 Task: For heading Arial black with underline.  font size for heading18,  'Change the font style of data to'Calibri.  and font size to 9,  Change the alignment of both headline & data to Align center.  In the sheet  analysisSalesByRegion_2022
Action: Mouse moved to (272, 174)
Screenshot: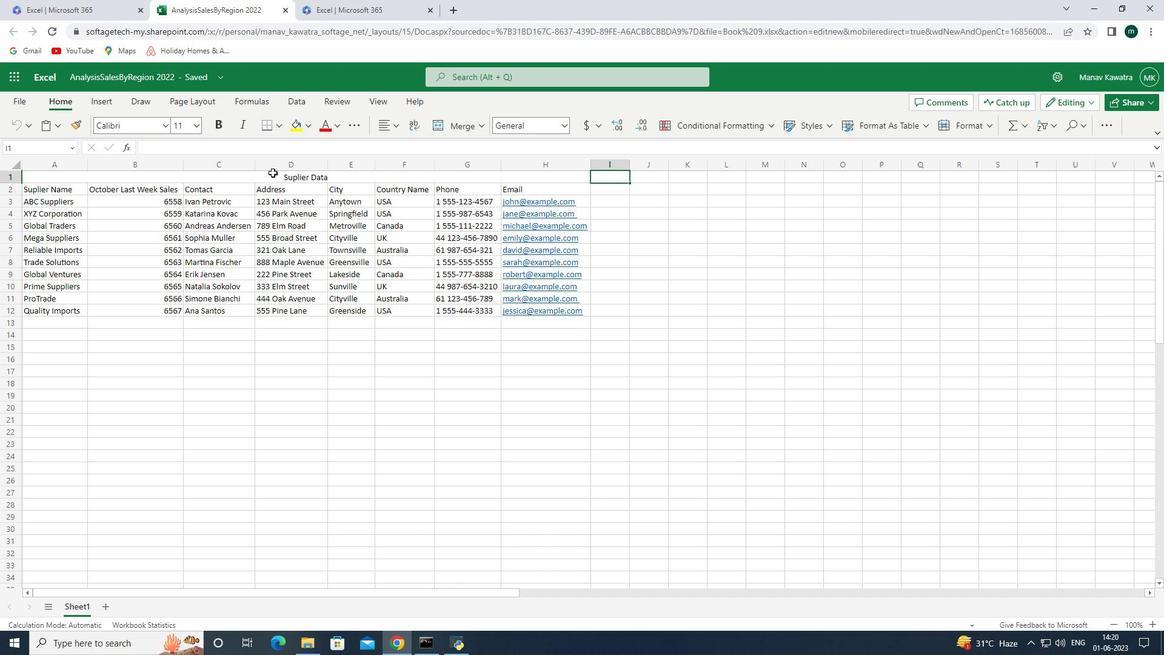 
Action: Mouse pressed left at (272, 174)
Screenshot: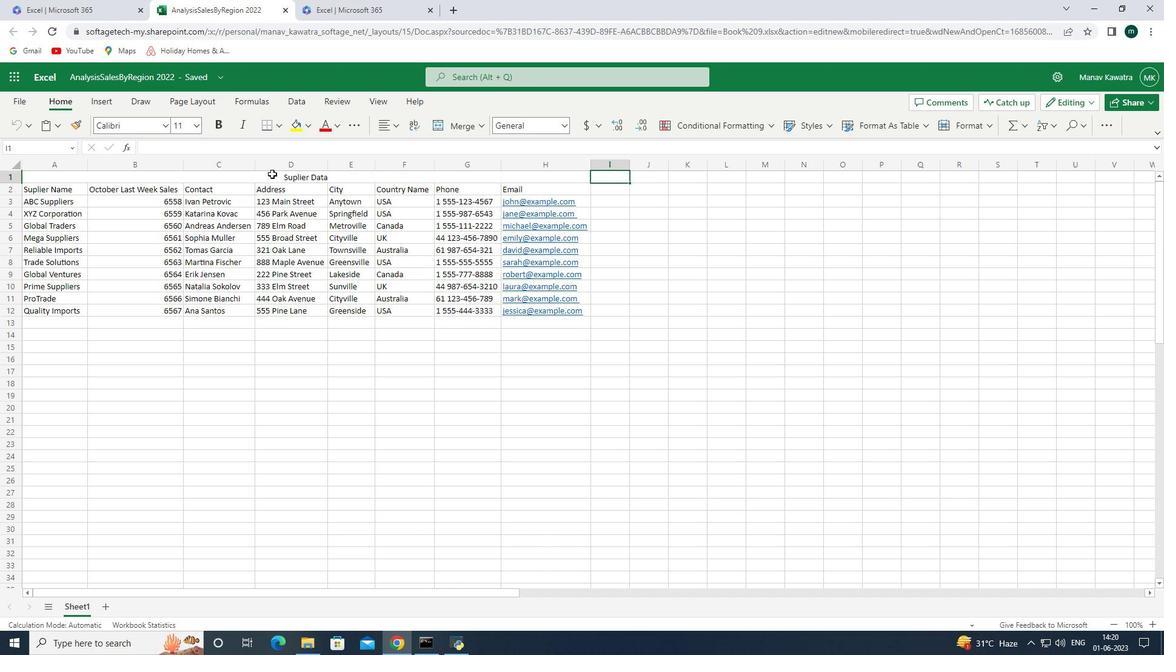 
Action: Mouse moved to (164, 129)
Screenshot: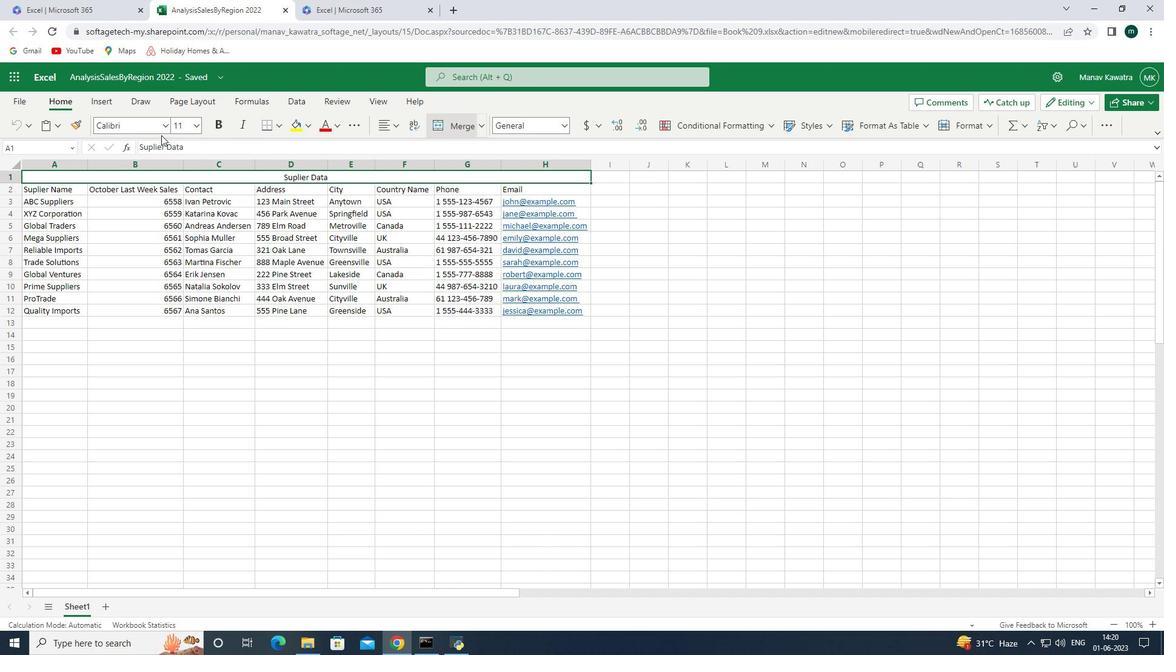 
Action: Mouse pressed left at (164, 129)
Screenshot: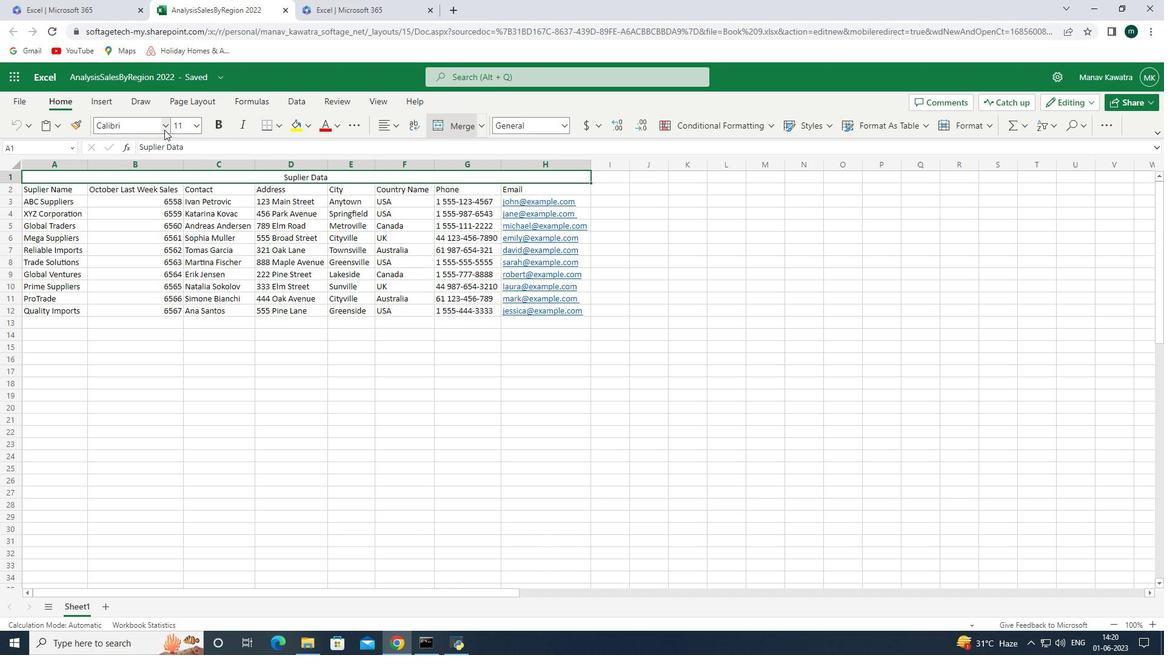 
Action: Mouse pressed left at (164, 129)
Screenshot: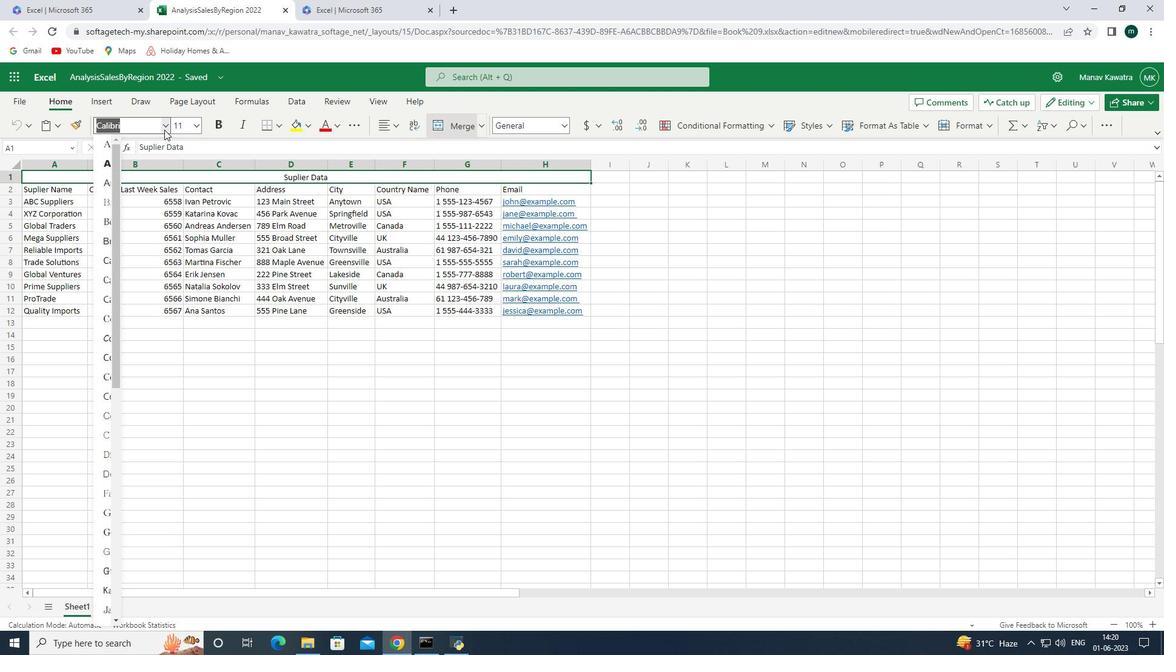 
Action: Mouse pressed left at (164, 129)
Screenshot: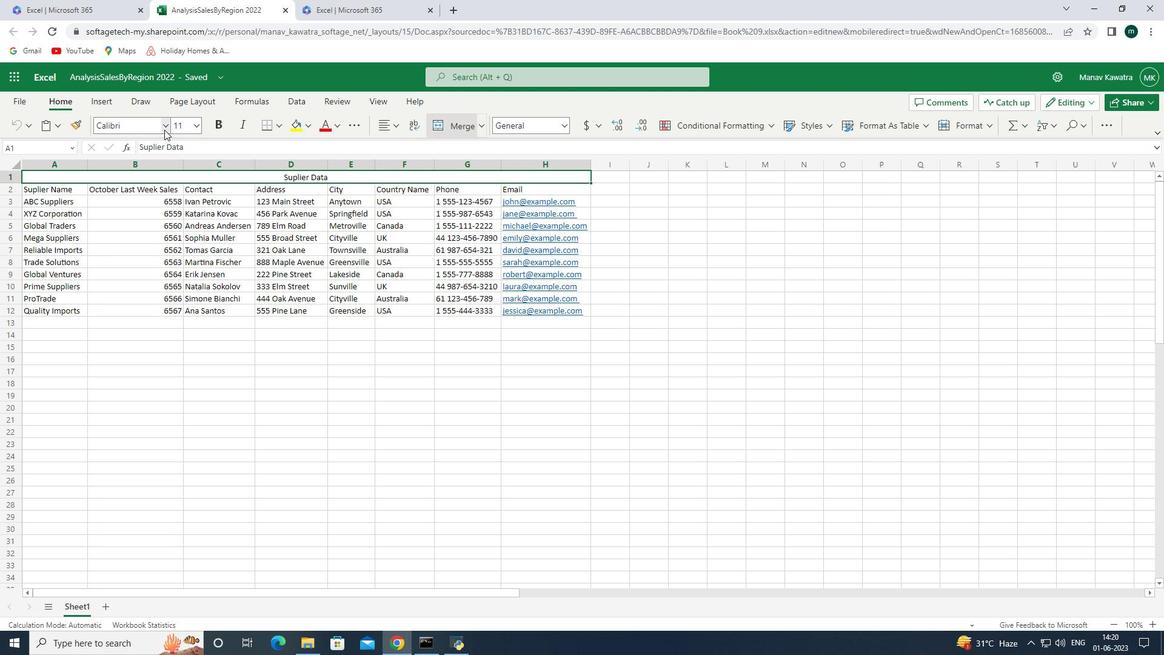 
Action: Mouse moved to (158, 159)
Screenshot: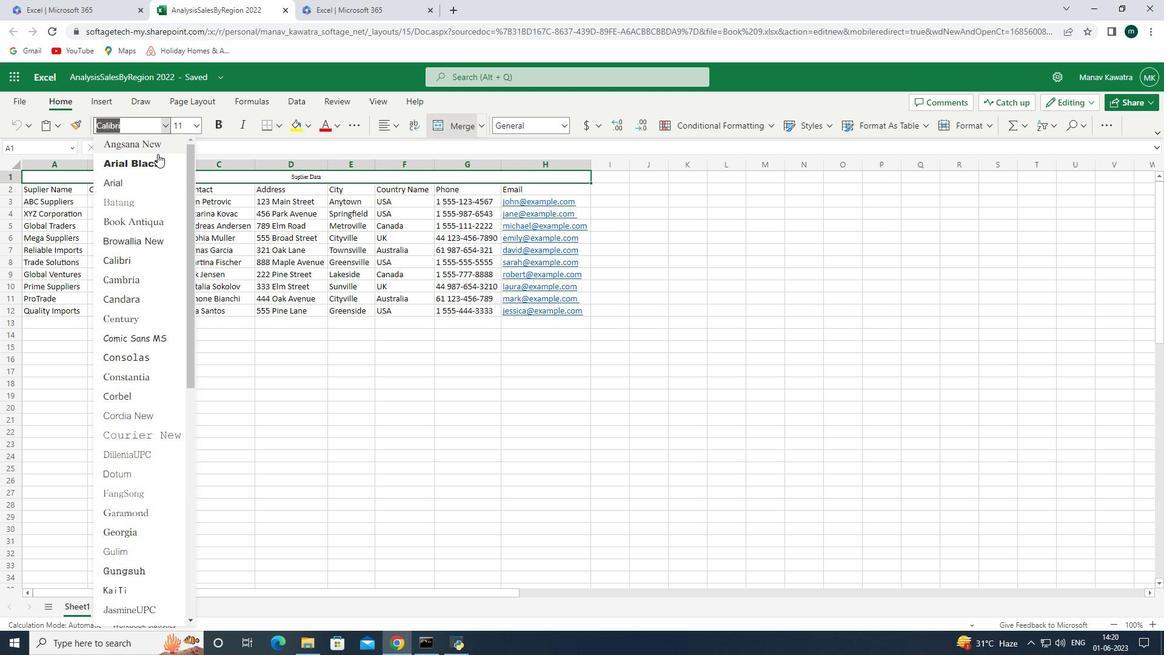 
Action: Mouse pressed left at (158, 159)
Screenshot: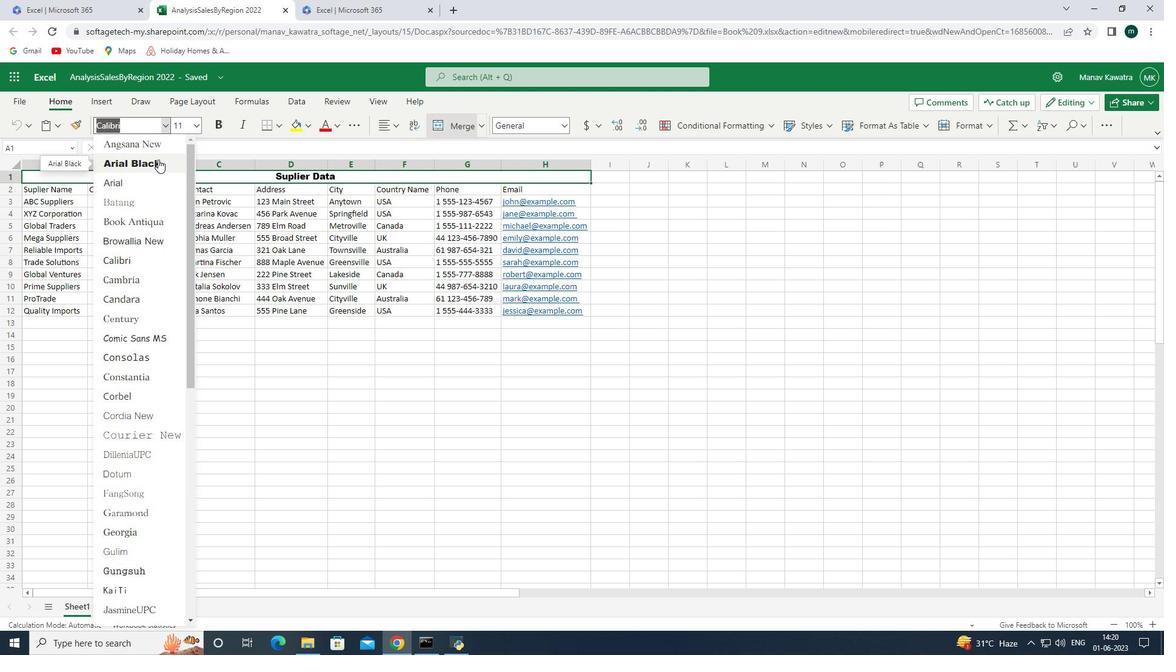 
Action: Mouse moved to (360, 126)
Screenshot: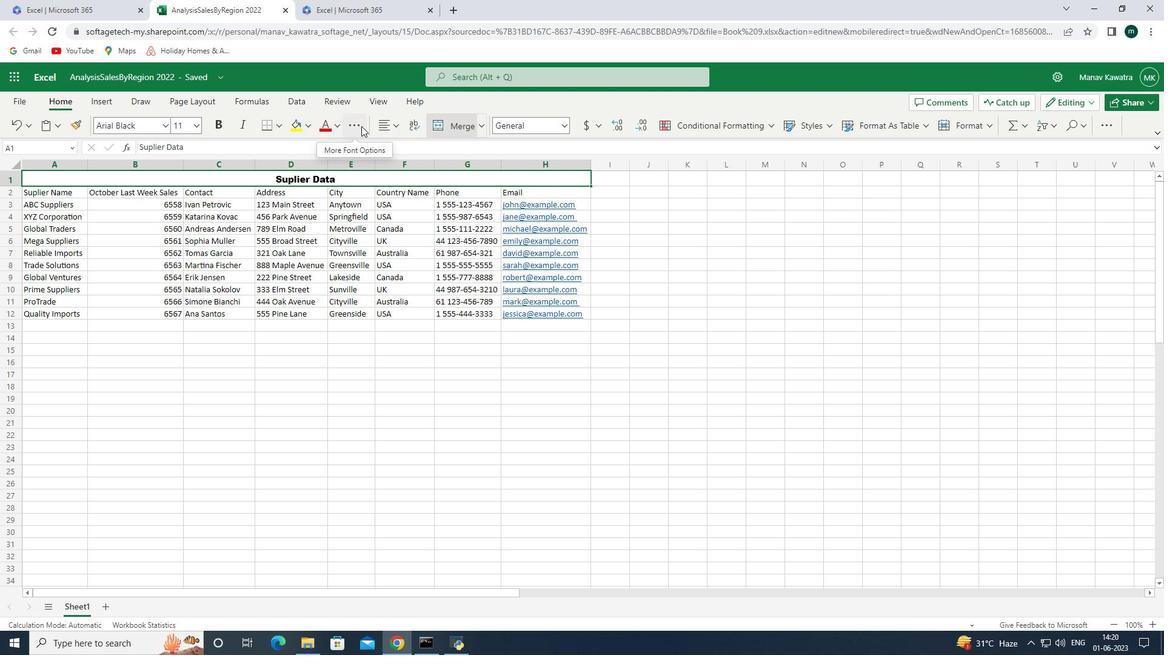 
Action: Mouse pressed left at (360, 126)
Screenshot: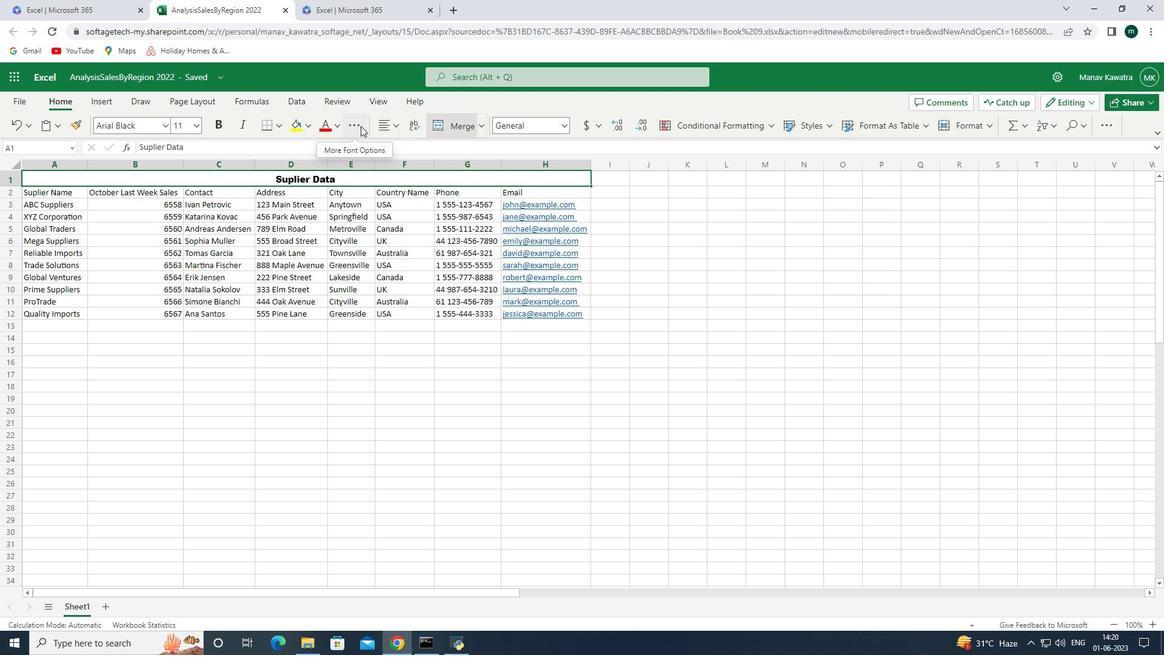 
Action: Mouse moved to (387, 206)
Screenshot: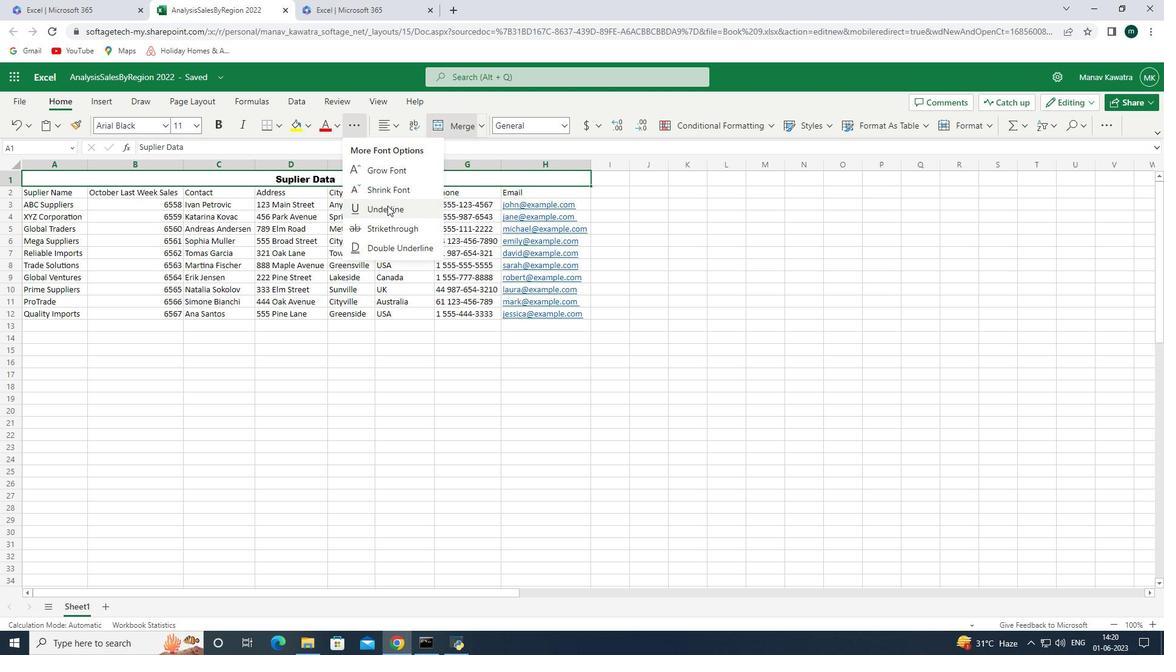 
Action: Mouse pressed left at (387, 206)
Screenshot: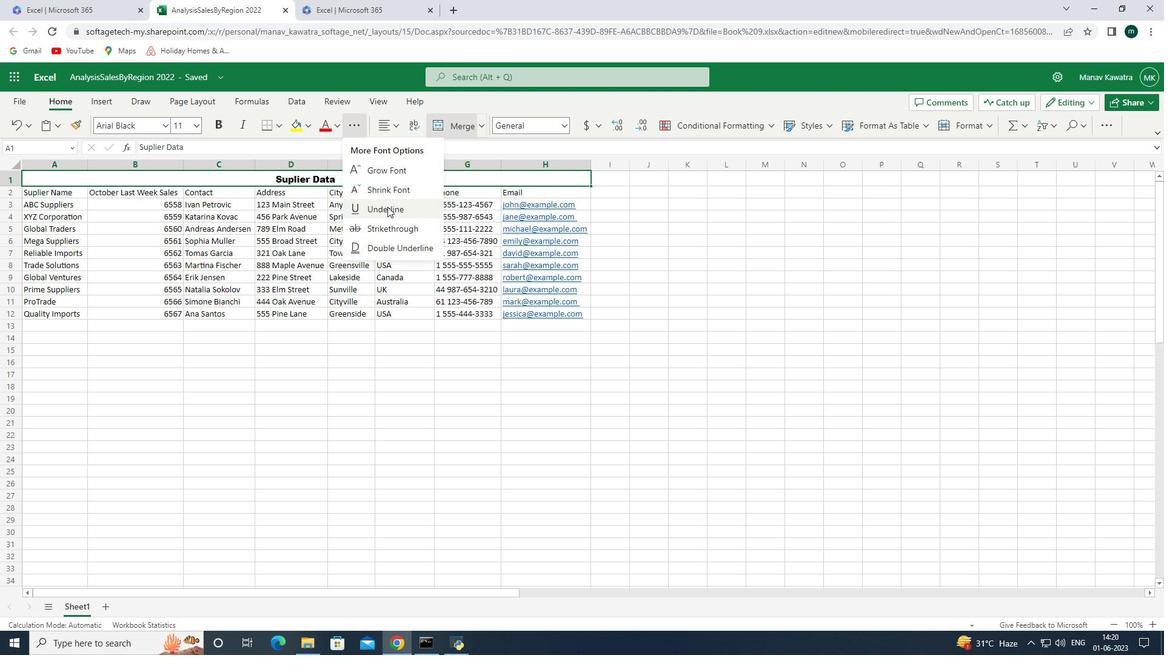 
Action: Mouse moved to (196, 124)
Screenshot: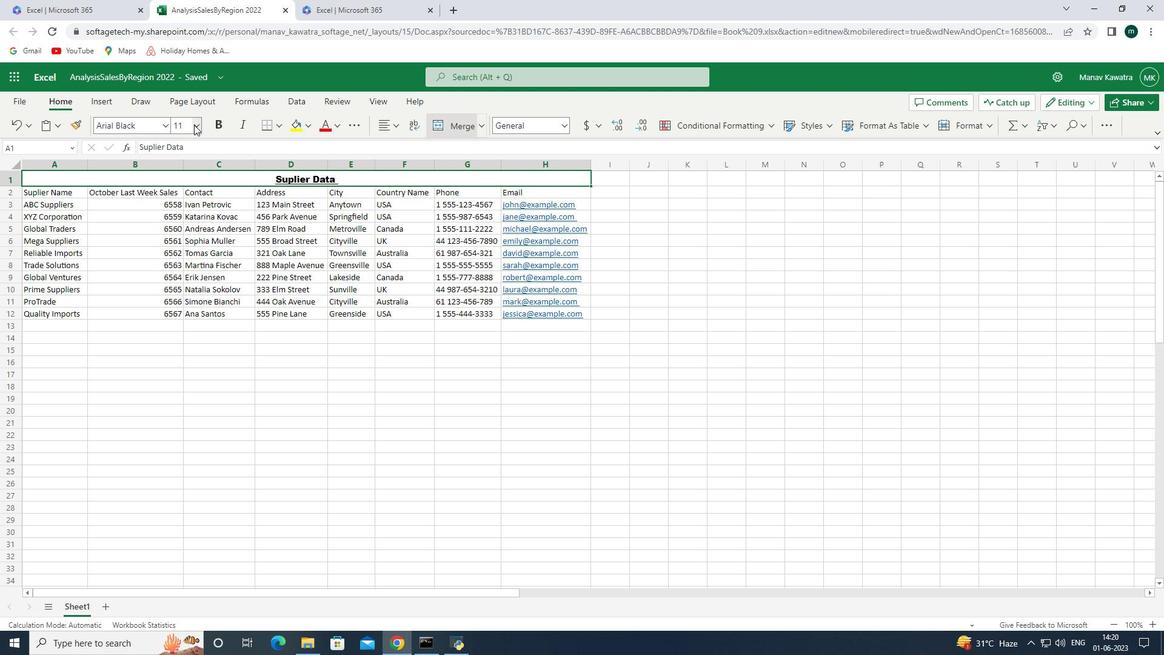 
Action: Mouse pressed left at (196, 124)
Screenshot: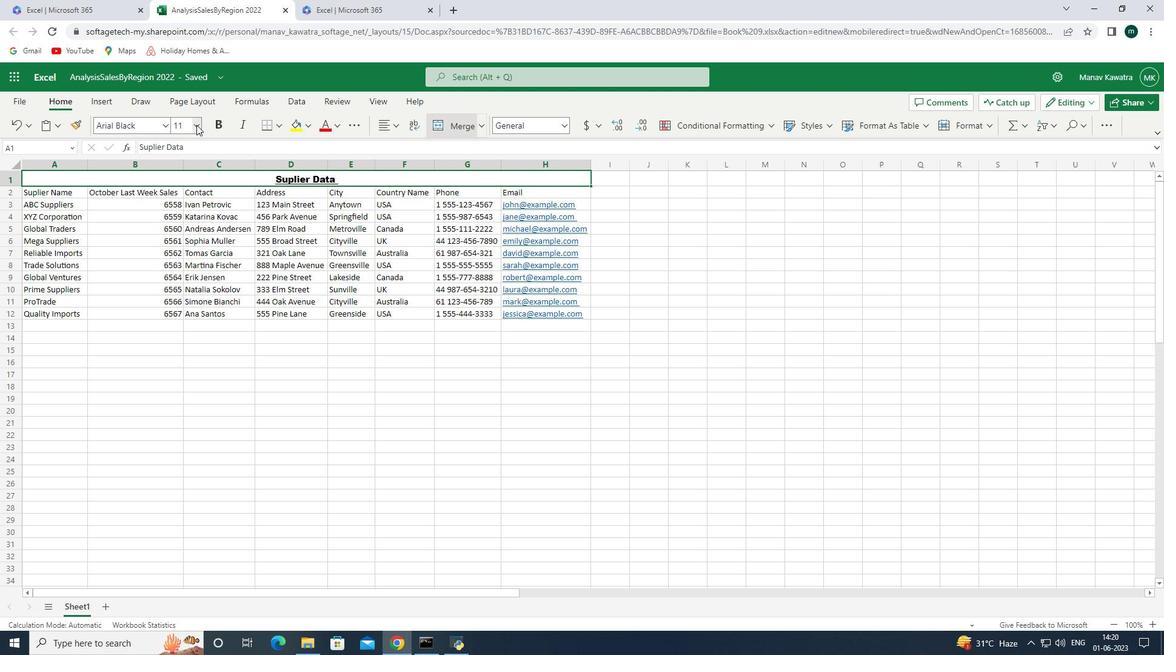 
Action: Mouse moved to (191, 274)
Screenshot: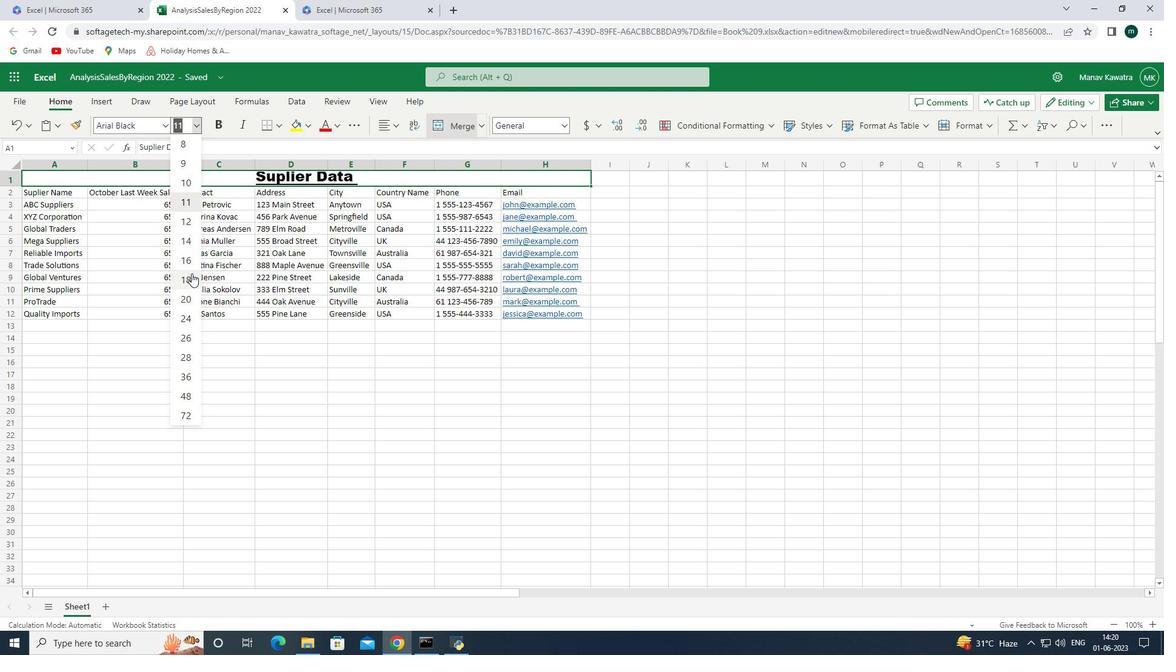 
Action: Mouse pressed left at (191, 274)
Screenshot: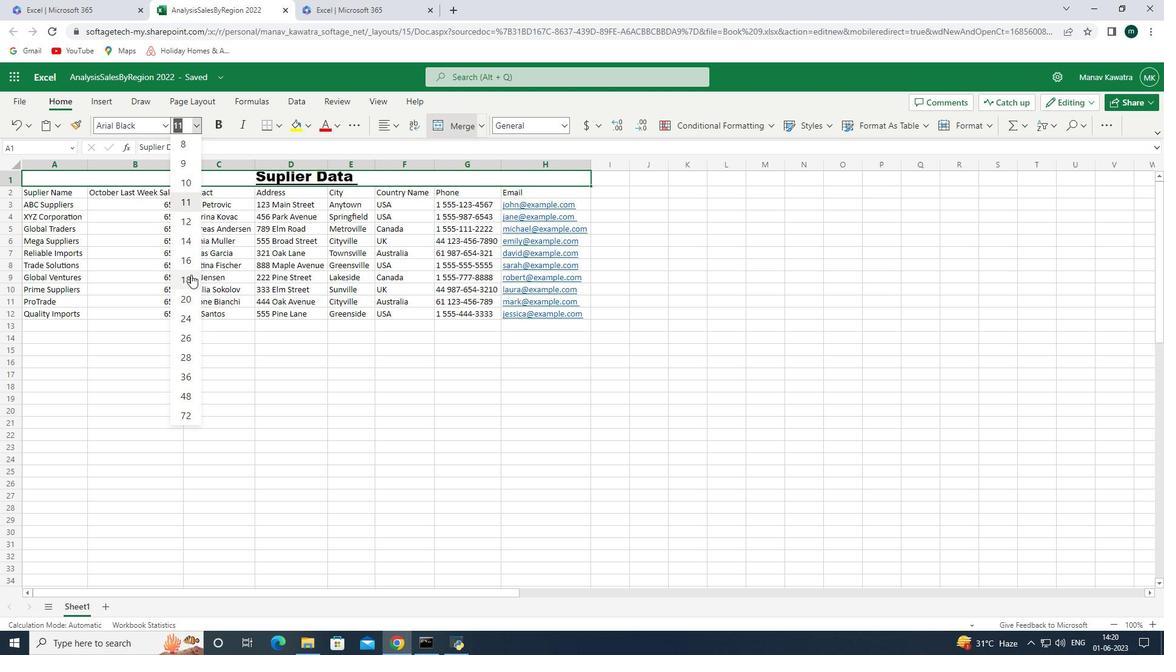
Action: Mouse moved to (50, 196)
Screenshot: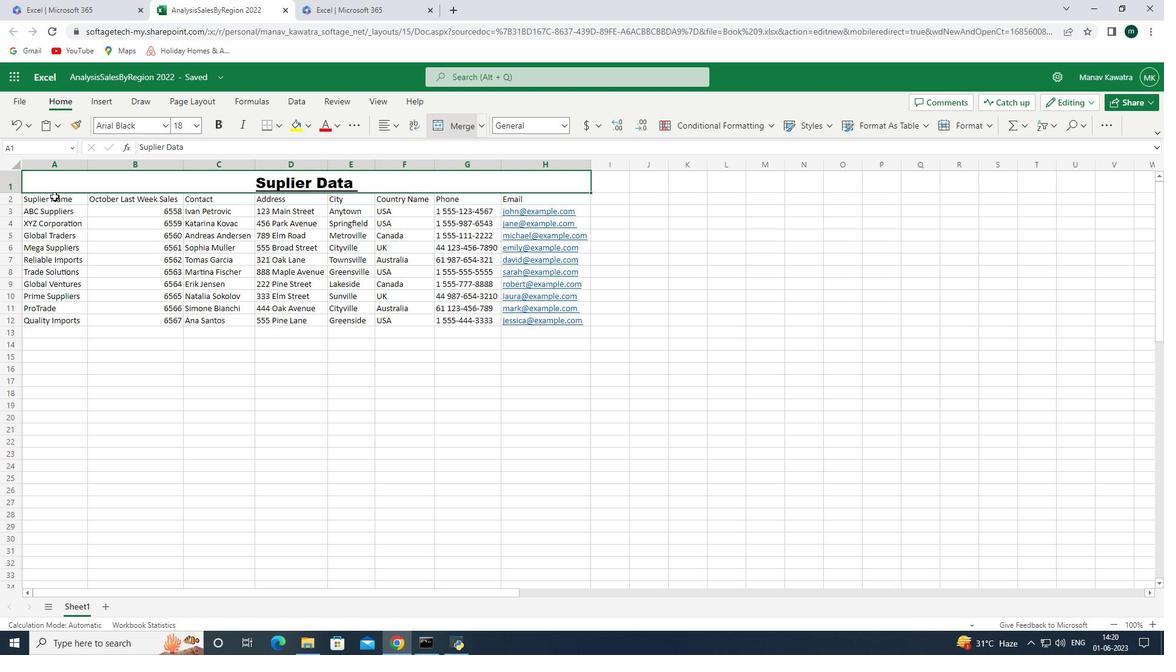 
Action: Mouse pressed left at (50, 196)
Screenshot: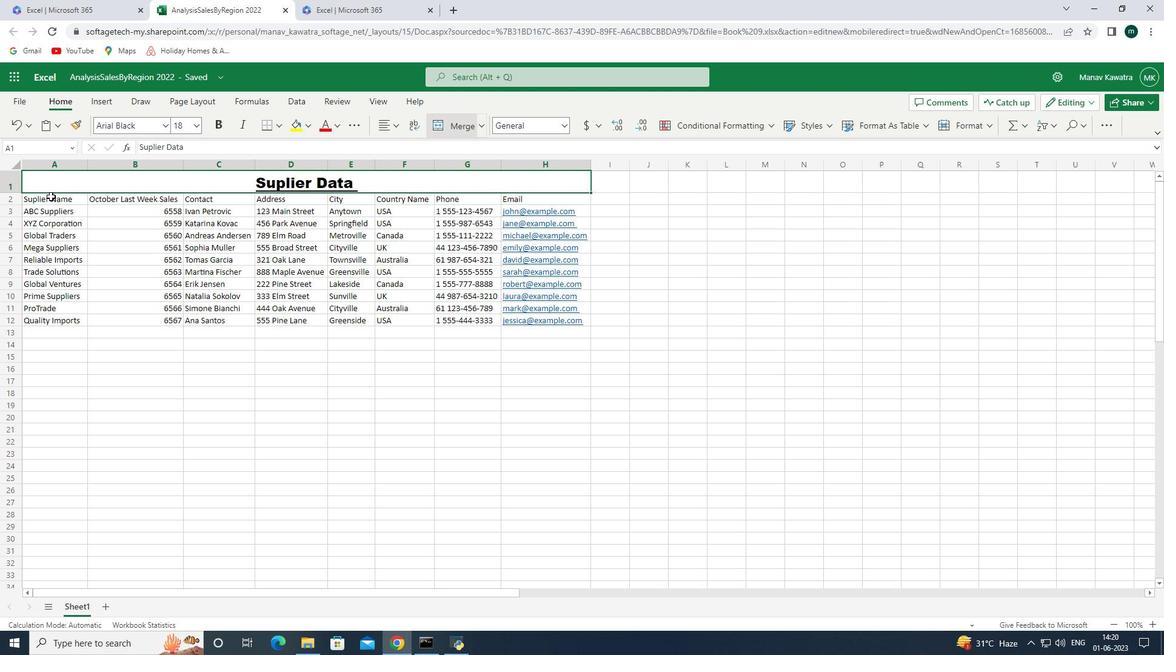 
Action: Mouse moved to (198, 124)
Screenshot: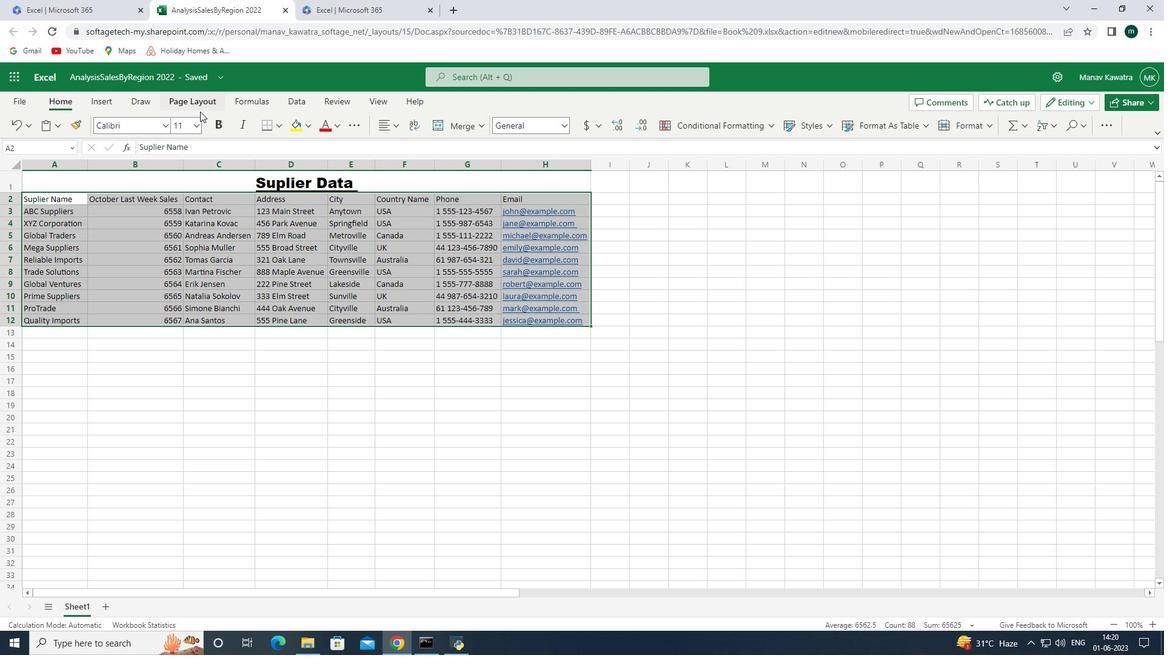 
Action: Mouse pressed left at (198, 124)
Screenshot: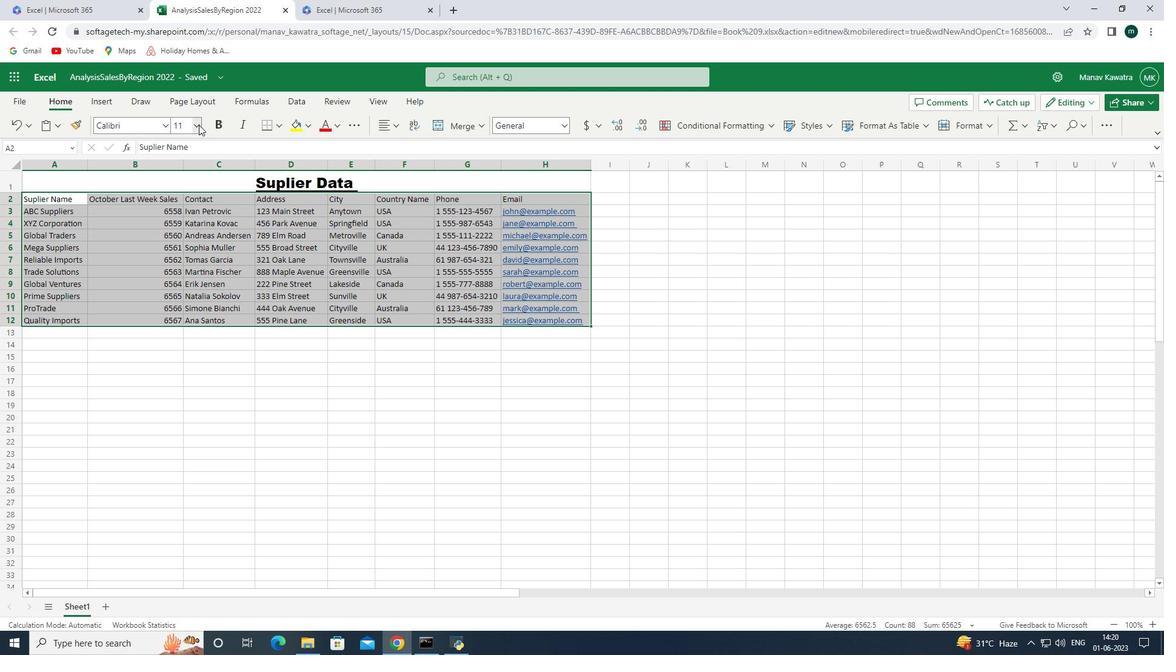 
Action: Mouse moved to (189, 160)
Screenshot: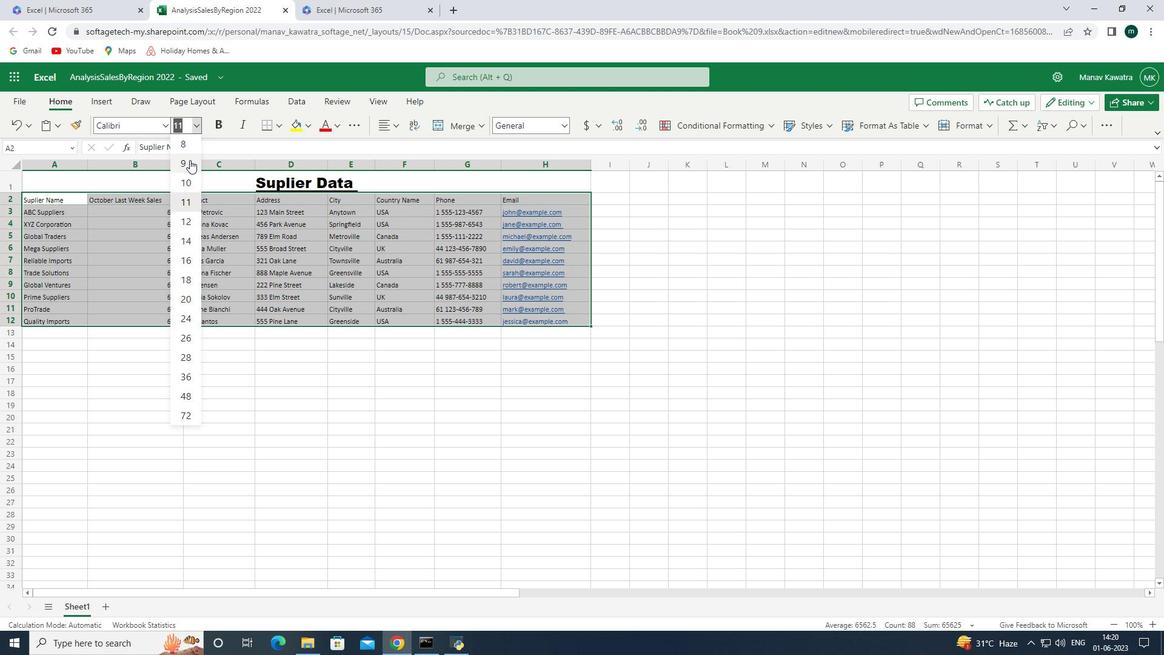 
Action: Mouse pressed left at (189, 160)
Screenshot: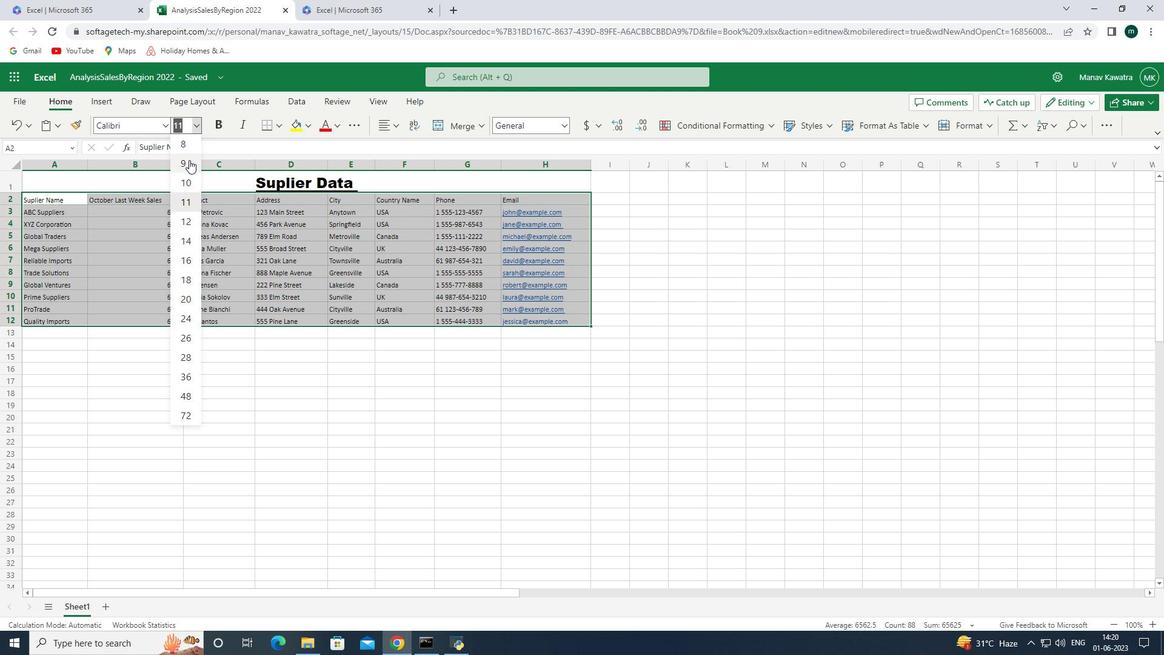 
Action: Mouse moved to (171, 180)
Screenshot: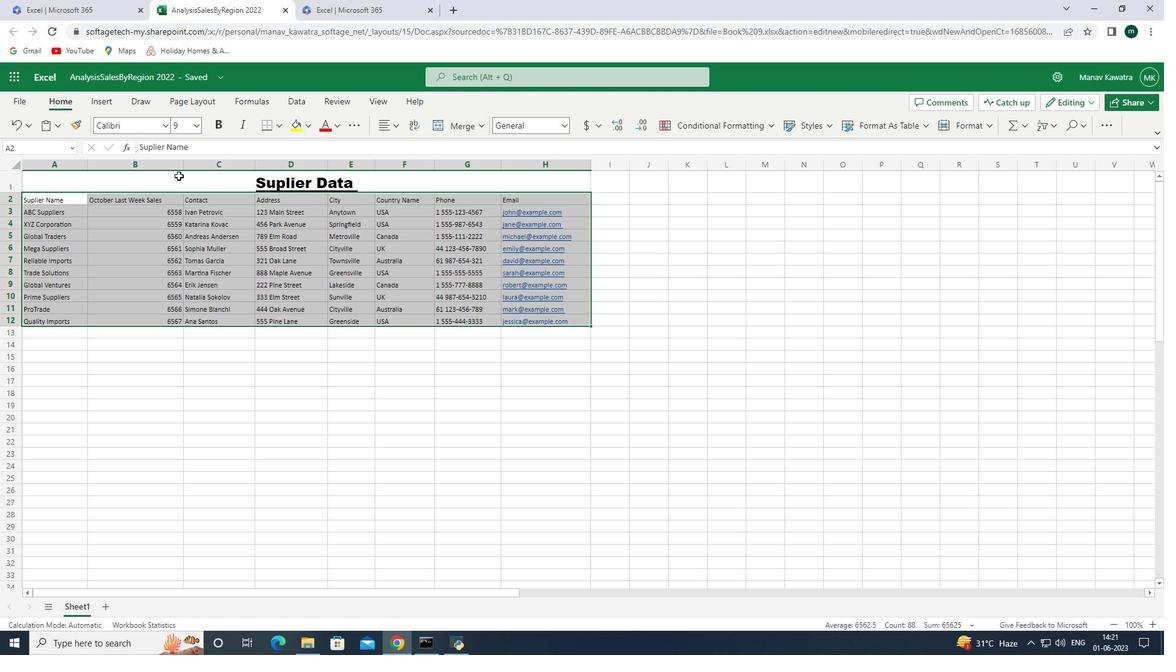 
Action: Mouse pressed left at (171, 180)
Screenshot: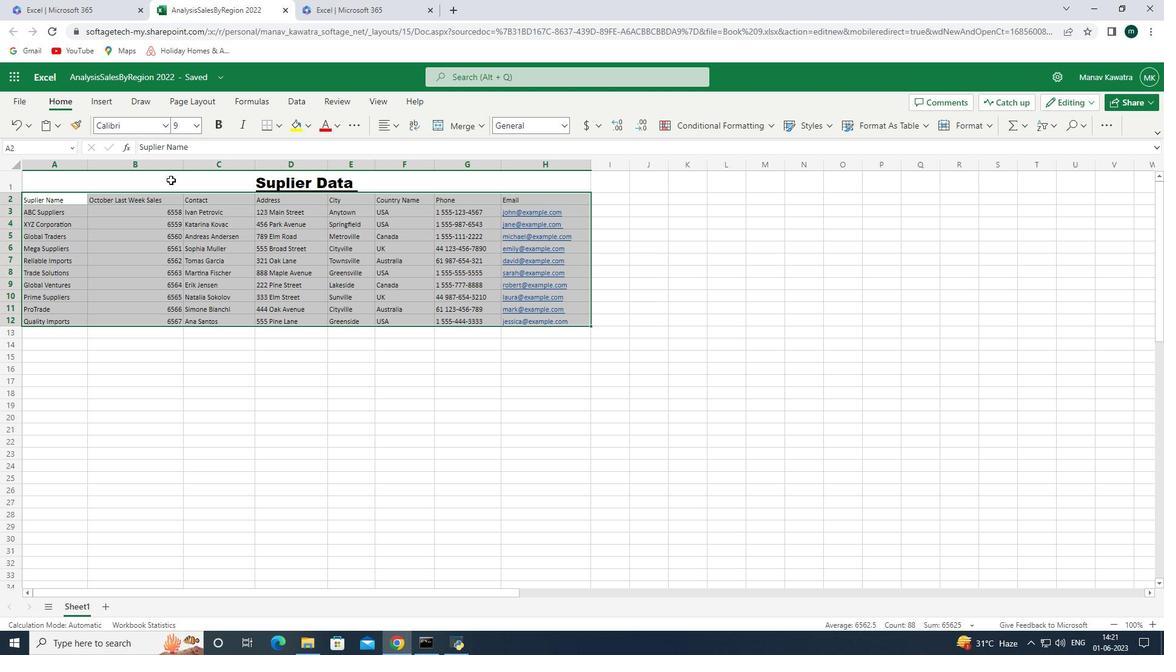
Action: Mouse moved to (166, 180)
Screenshot: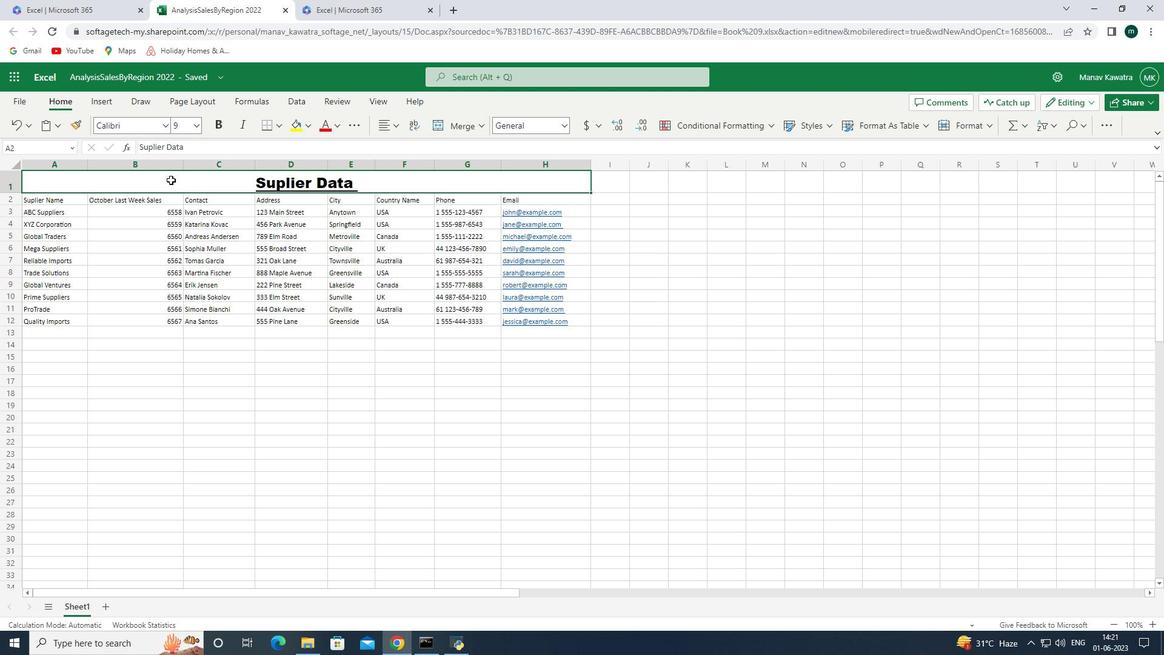 
Action: Mouse pressed left at (166, 180)
Screenshot: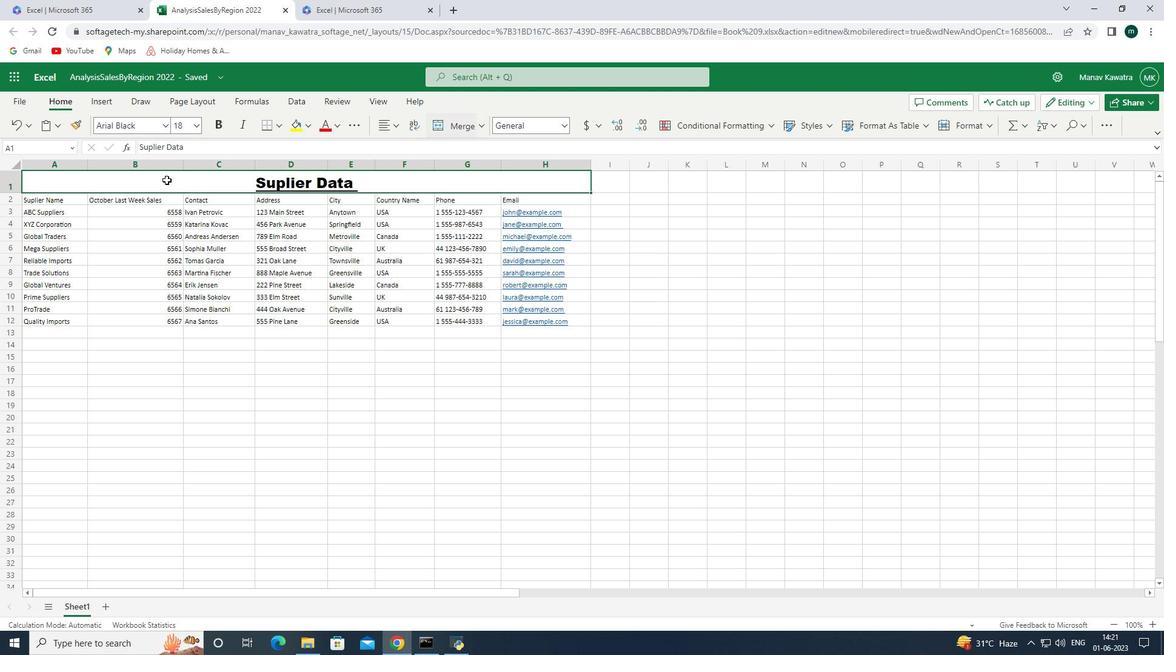
Action: Mouse moved to (398, 125)
Screenshot: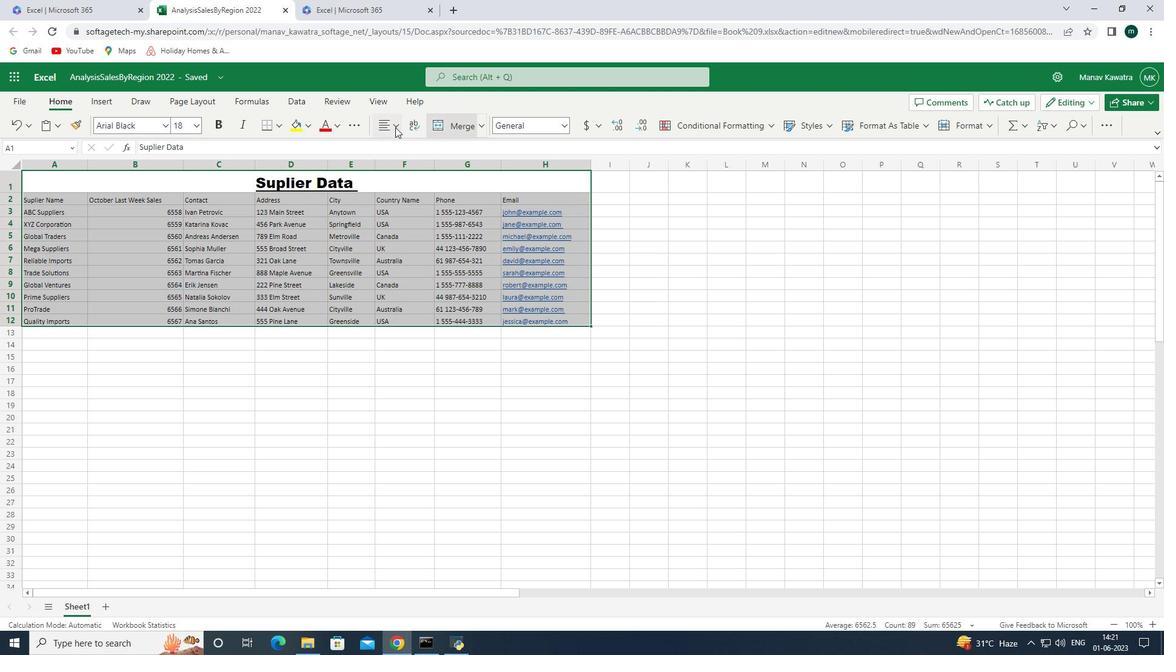 
Action: Mouse pressed left at (398, 125)
Screenshot: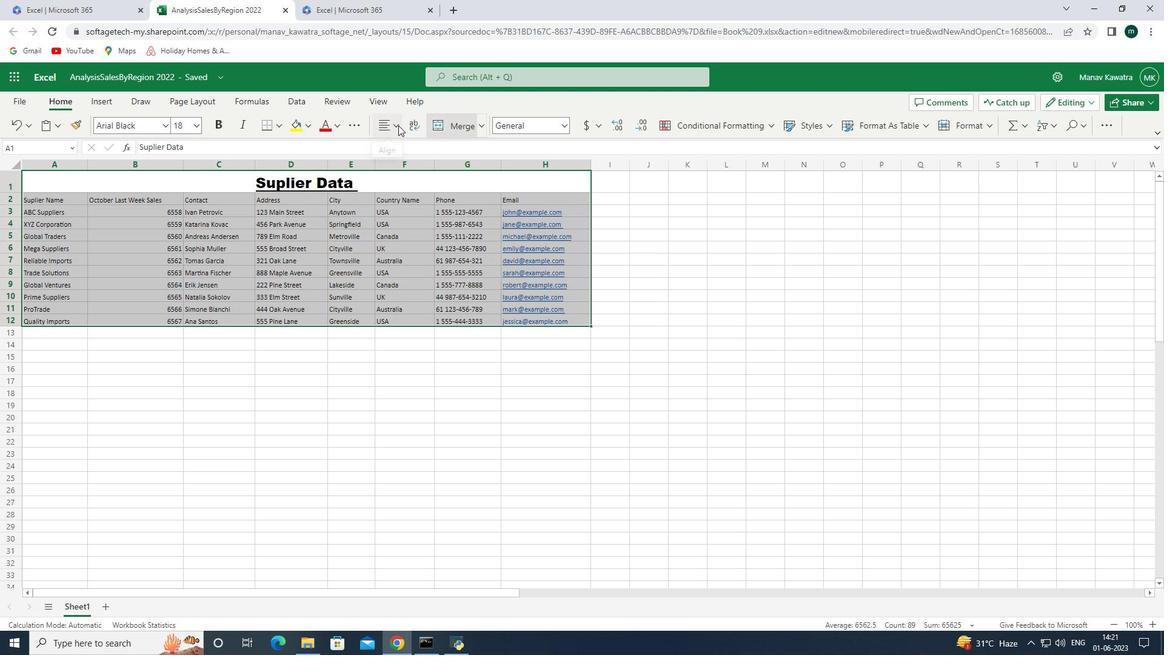 
Action: Mouse moved to (409, 175)
Screenshot: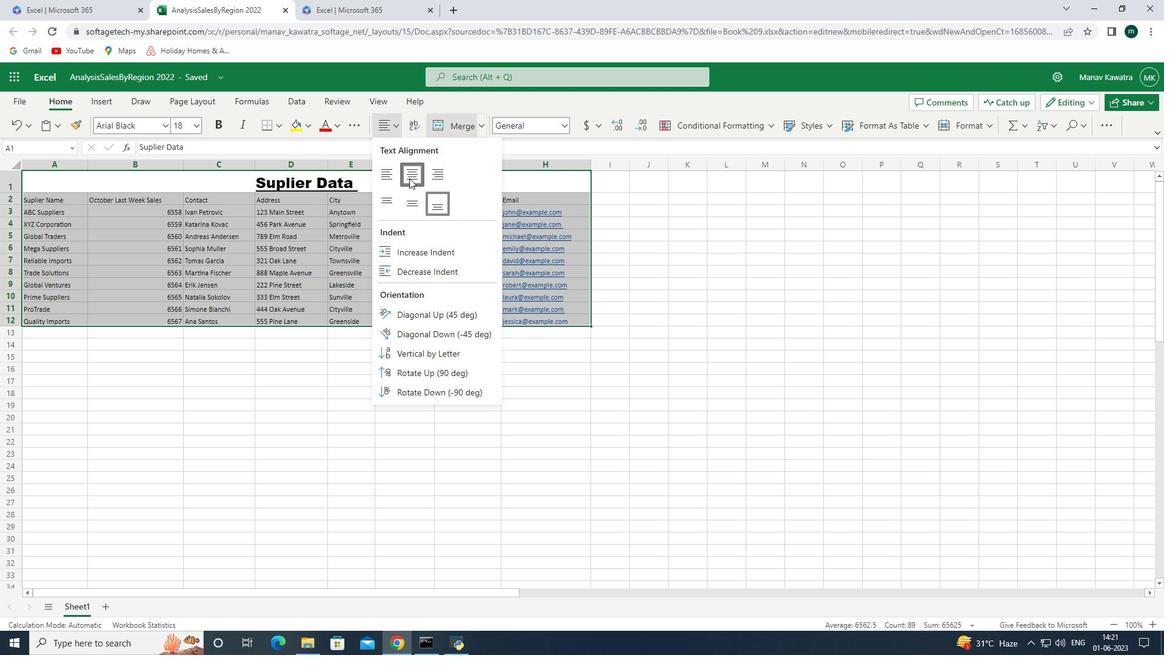 
Action: Mouse pressed left at (409, 175)
Screenshot: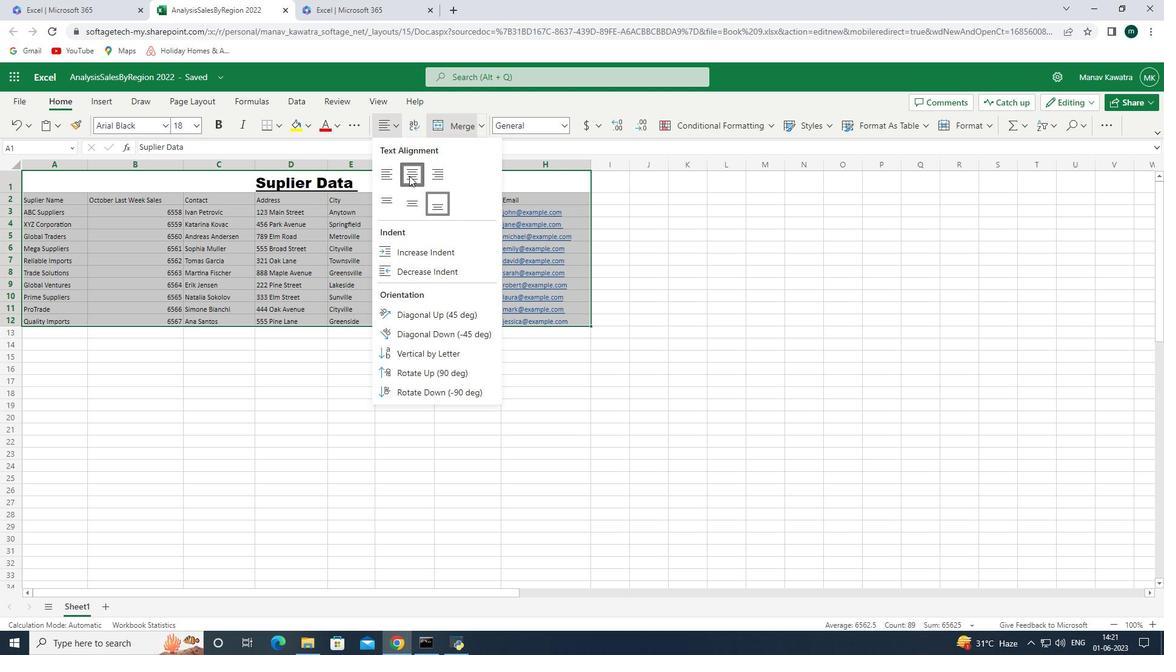 
Action: Mouse moved to (393, 127)
Screenshot: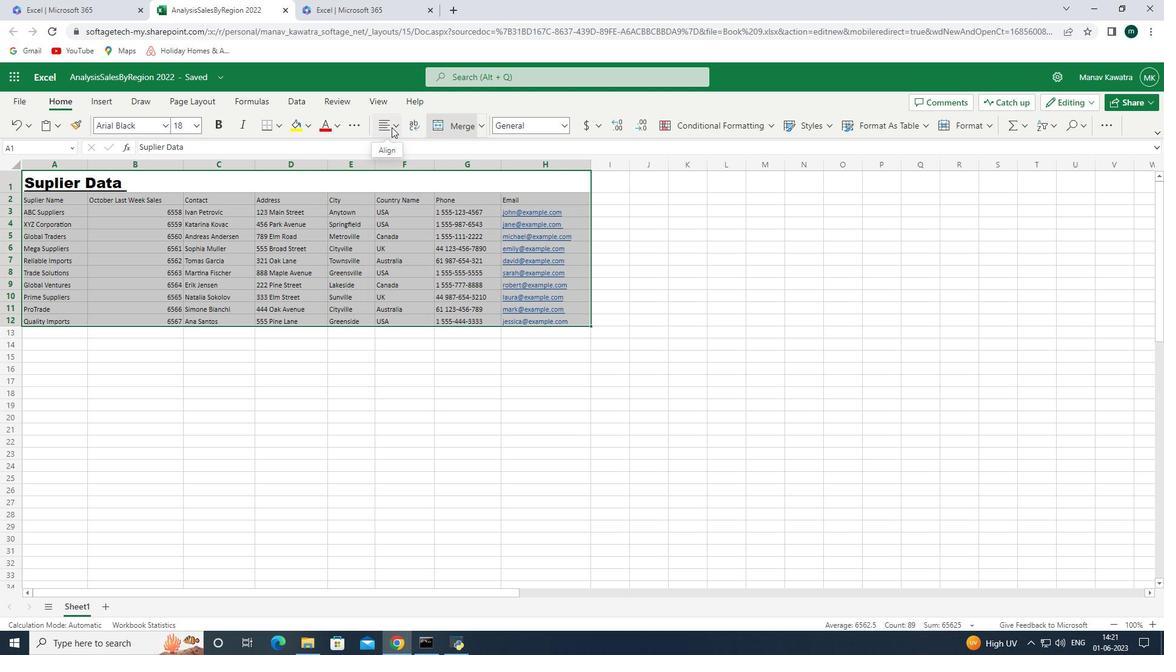
Action: Mouse pressed left at (393, 127)
Screenshot: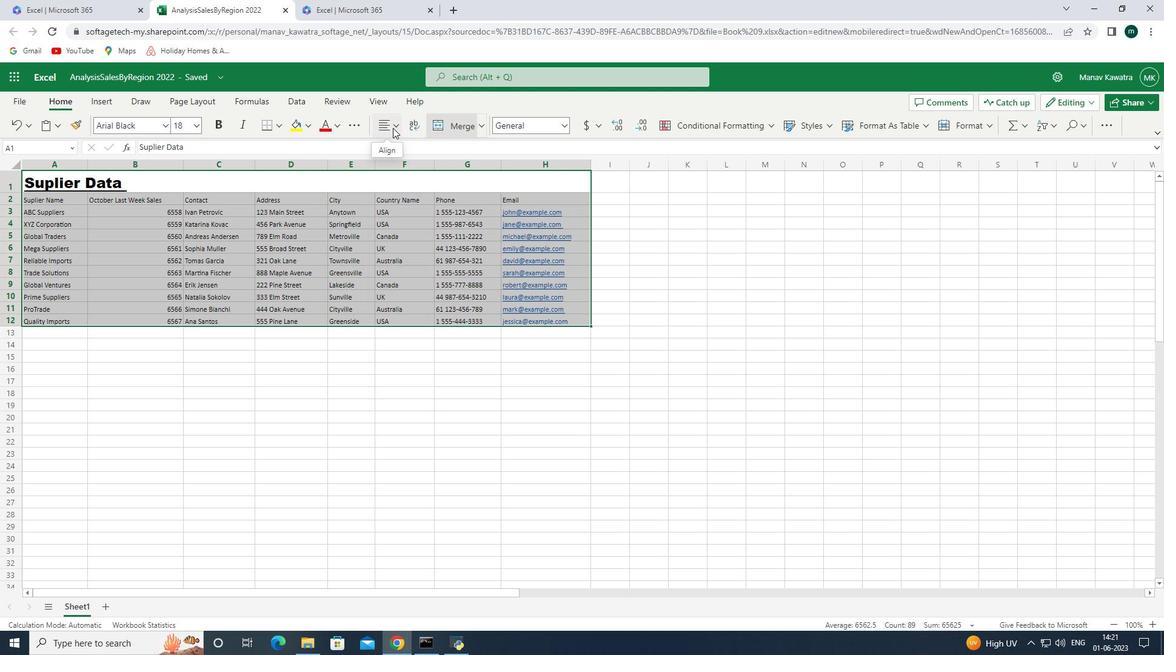 
Action: Mouse moved to (411, 176)
Screenshot: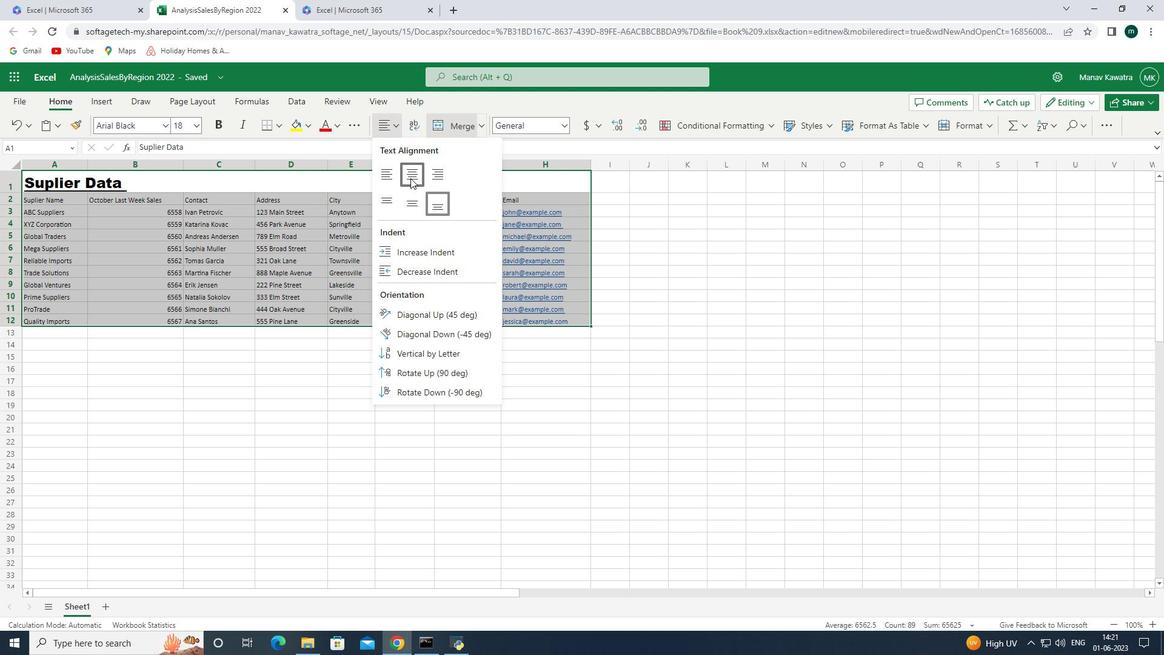 
Action: Mouse pressed left at (411, 176)
Screenshot: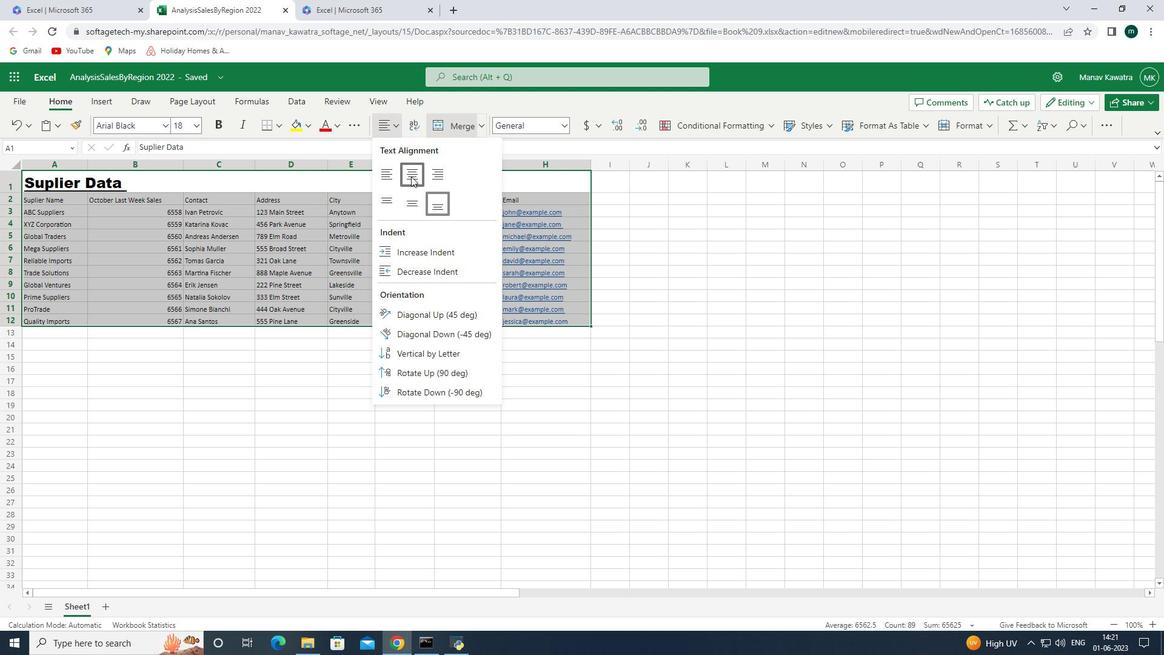 
Action: Mouse moved to (436, 401)
Screenshot: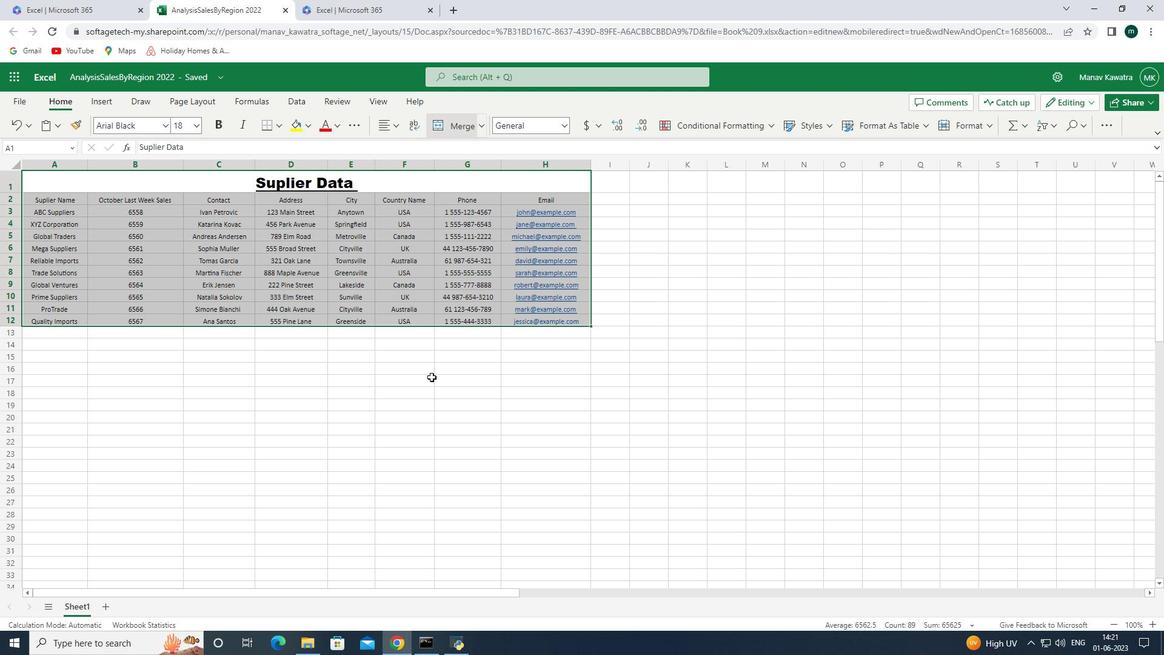 
Action: Mouse pressed left at (436, 401)
Screenshot: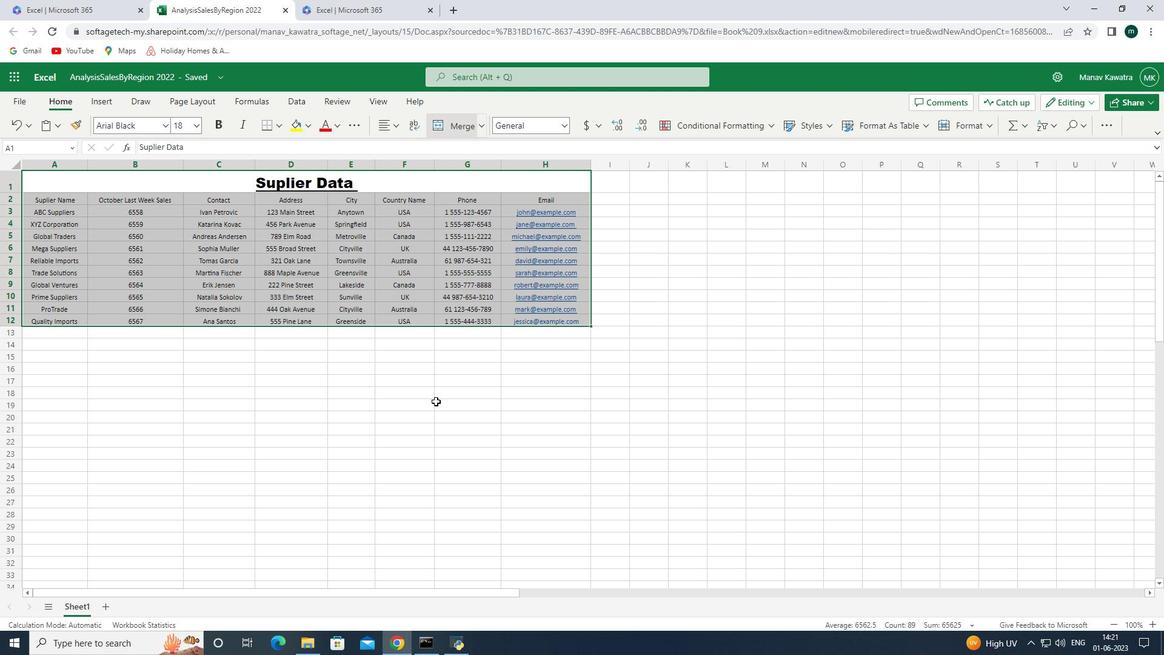 
Action: Key pressed ctrl+S
Screenshot: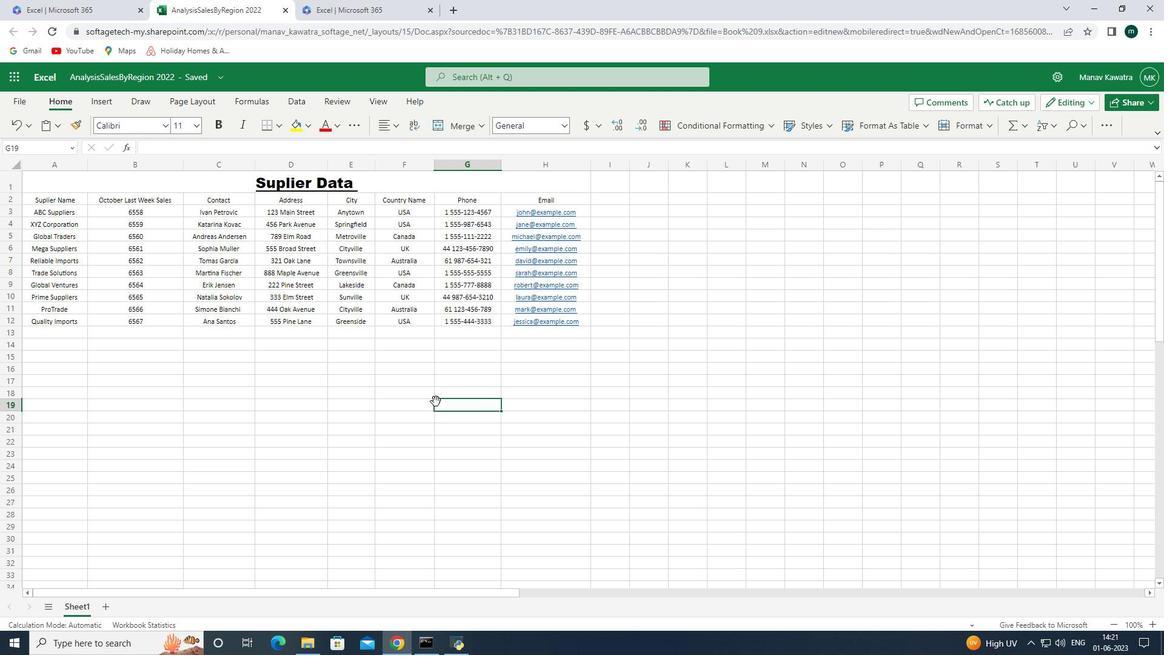 
Action: Mouse moved to (389, 380)
Screenshot: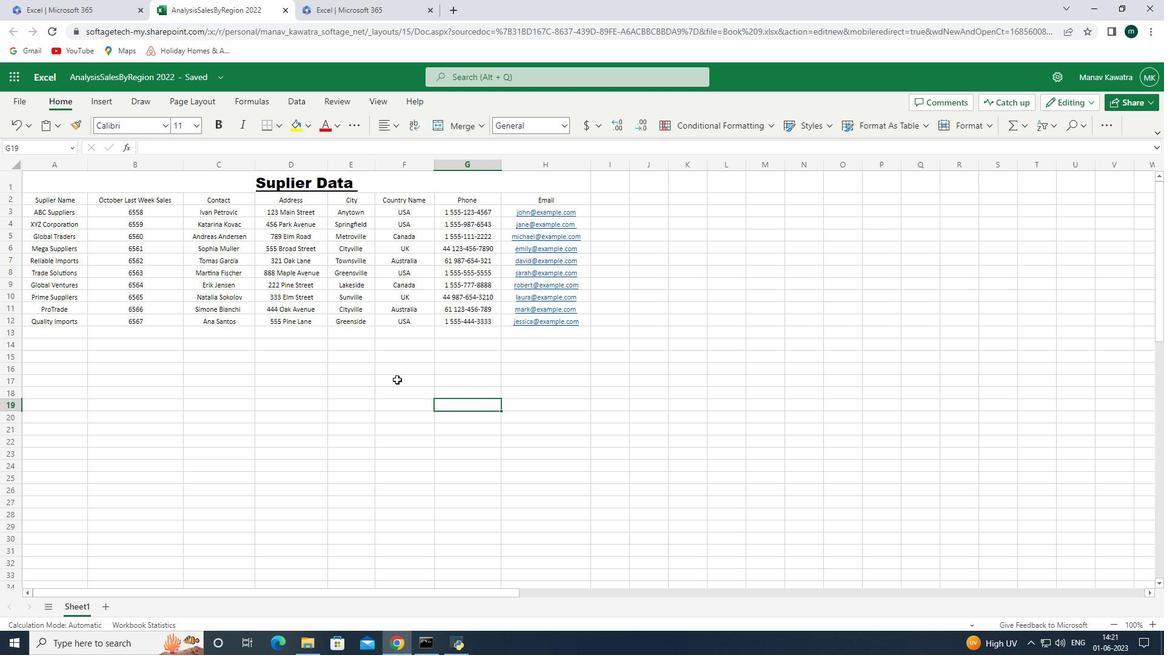 
